 Task: Change the notification settings to show snoozed notifications "4 minutes before the event".
Action: Mouse moved to (801, 82)
Screenshot: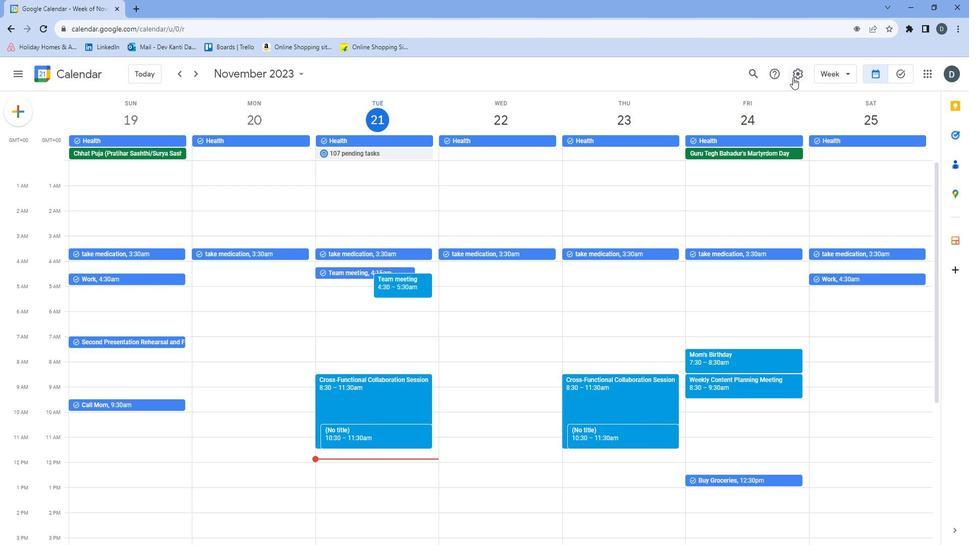 
Action: Mouse pressed left at (801, 82)
Screenshot: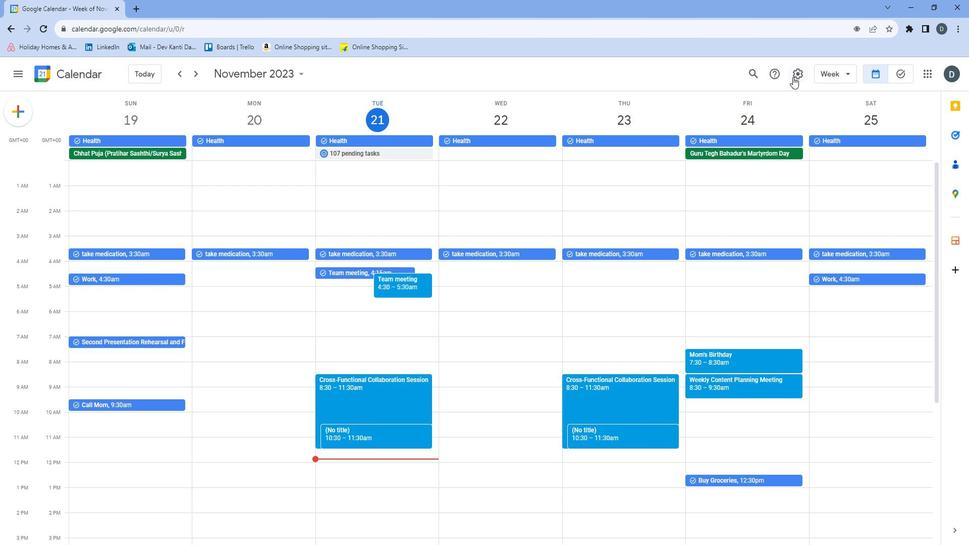 
Action: Mouse moved to (808, 95)
Screenshot: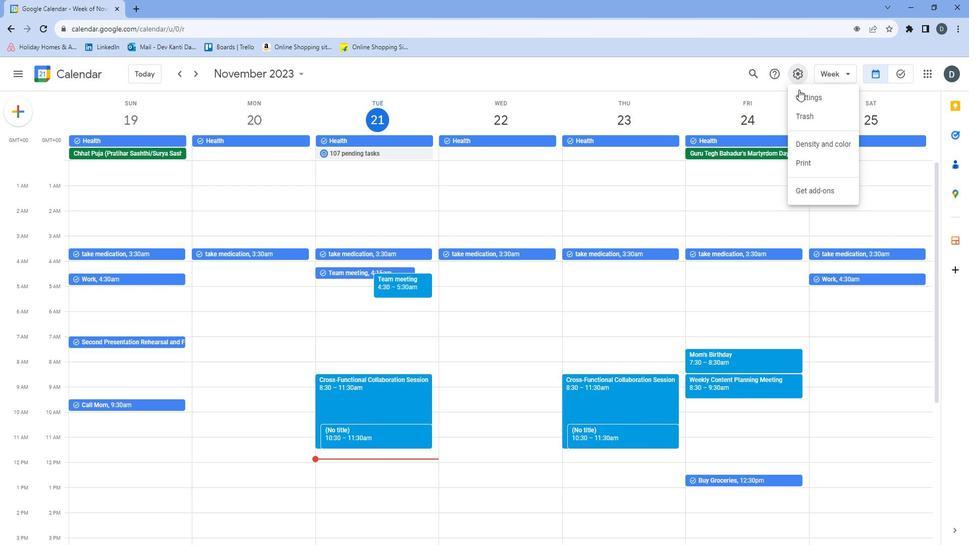 
Action: Mouse pressed left at (808, 95)
Screenshot: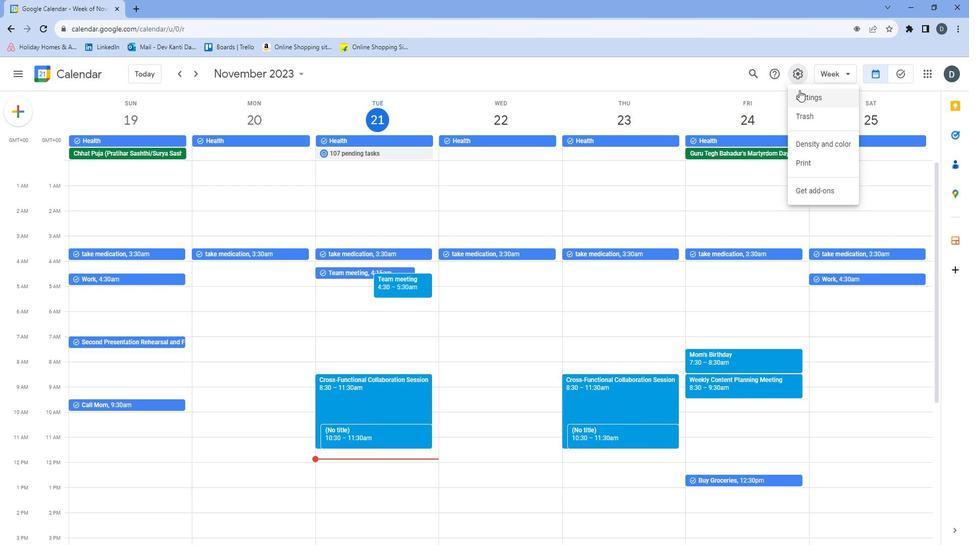 
Action: Mouse moved to (477, 191)
Screenshot: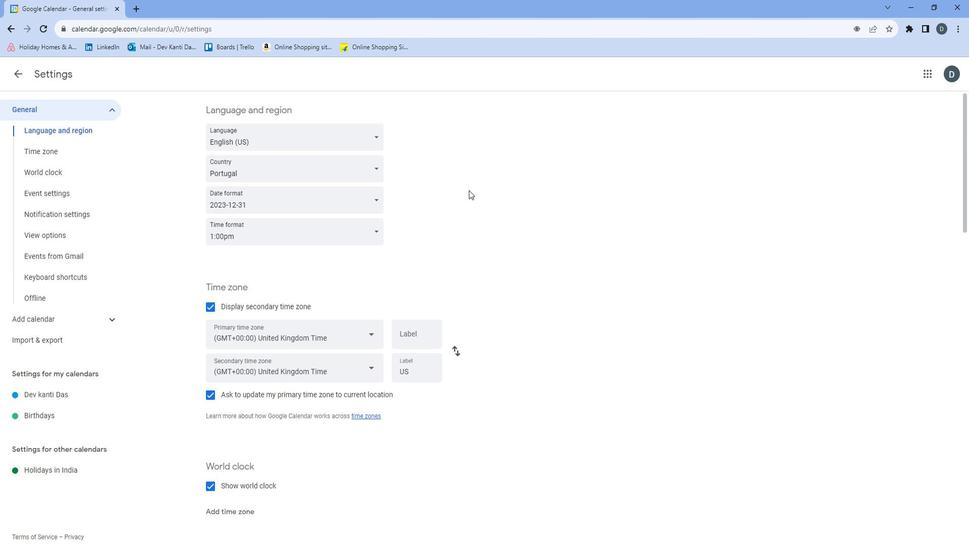 
Action: Mouse scrolled (477, 191) with delta (0, 0)
Screenshot: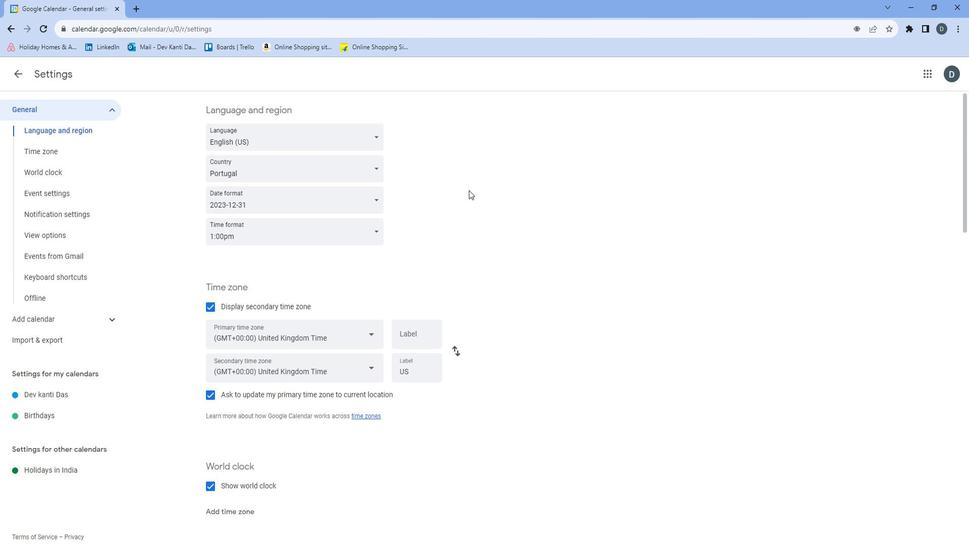 
Action: Mouse moved to (477, 194)
Screenshot: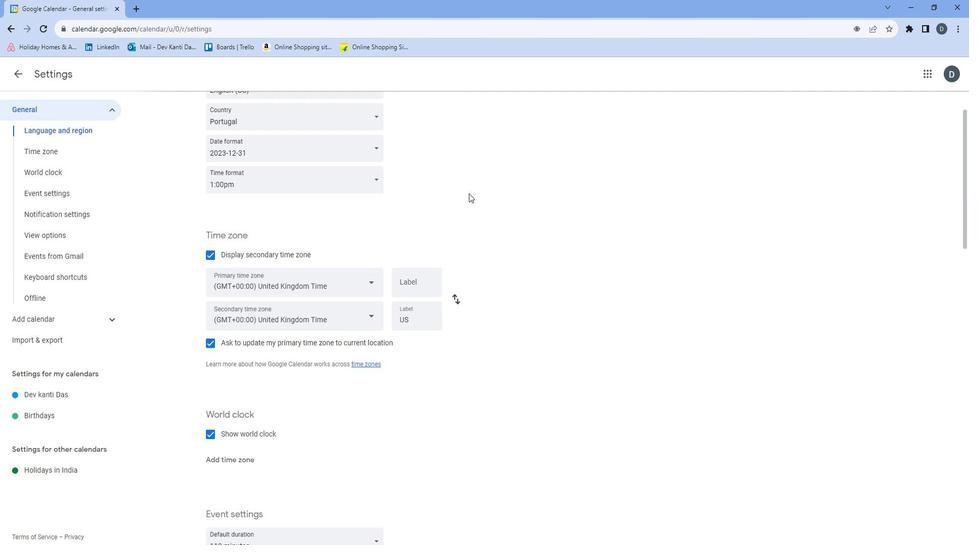 
Action: Mouse scrolled (477, 194) with delta (0, 0)
Screenshot: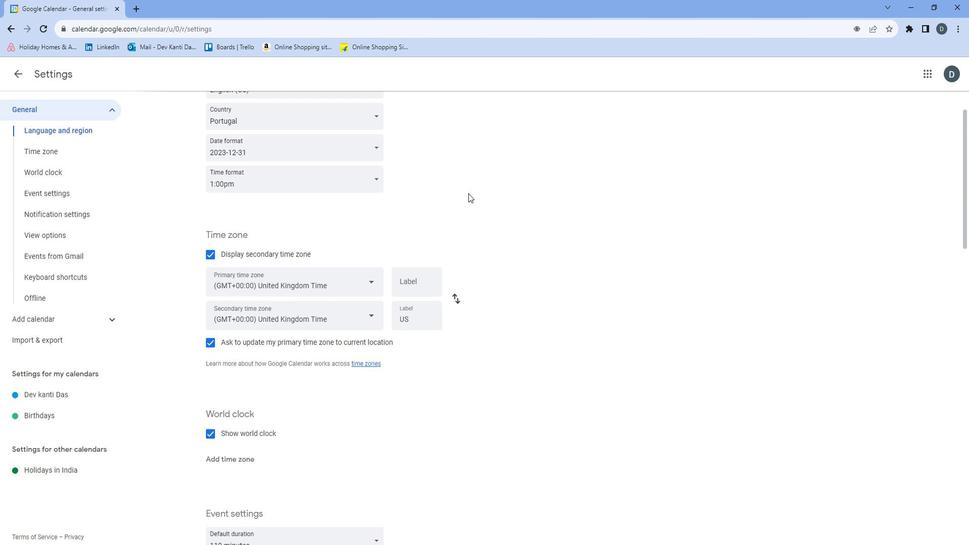 
Action: Mouse scrolled (477, 194) with delta (0, 0)
Screenshot: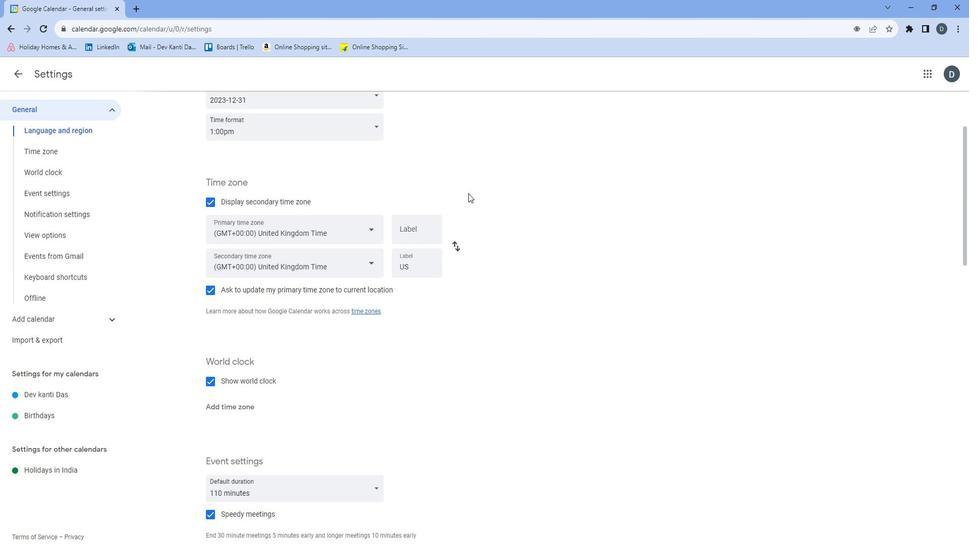 
Action: Mouse scrolled (477, 194) with delta (0, 0)
Screenshot: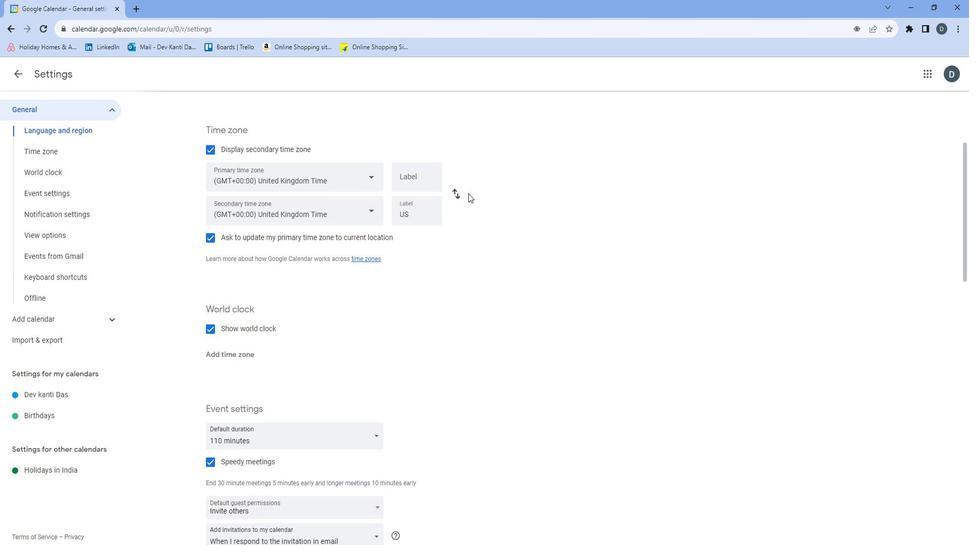 
Action: Mouse scrolled (477, 194) with delta (0, 0)
Screenshot: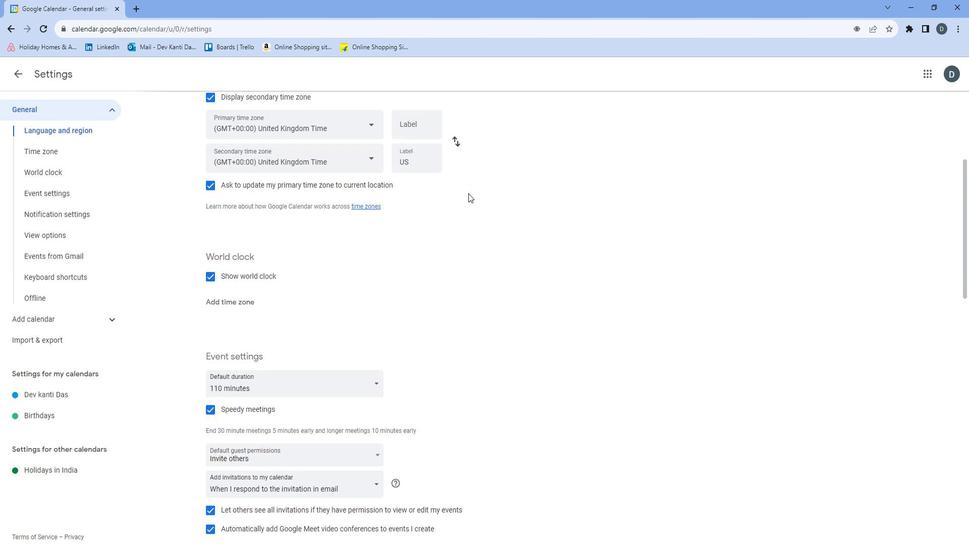 
Action: Mouse scrolled (477, 194) with delta (0, 0)
Screenshot: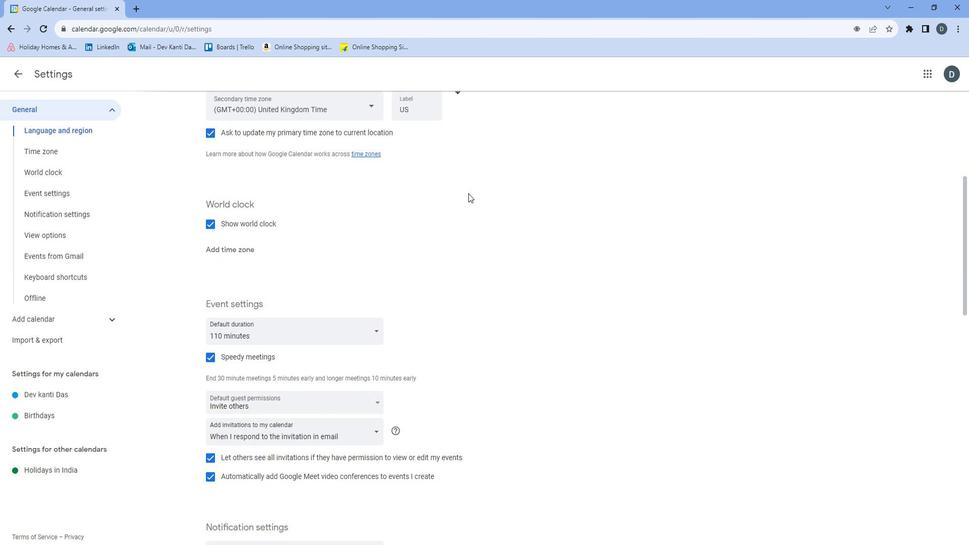 
Action: Mouse scrolled (477, 194) with delta (0, 0)
Screenshot: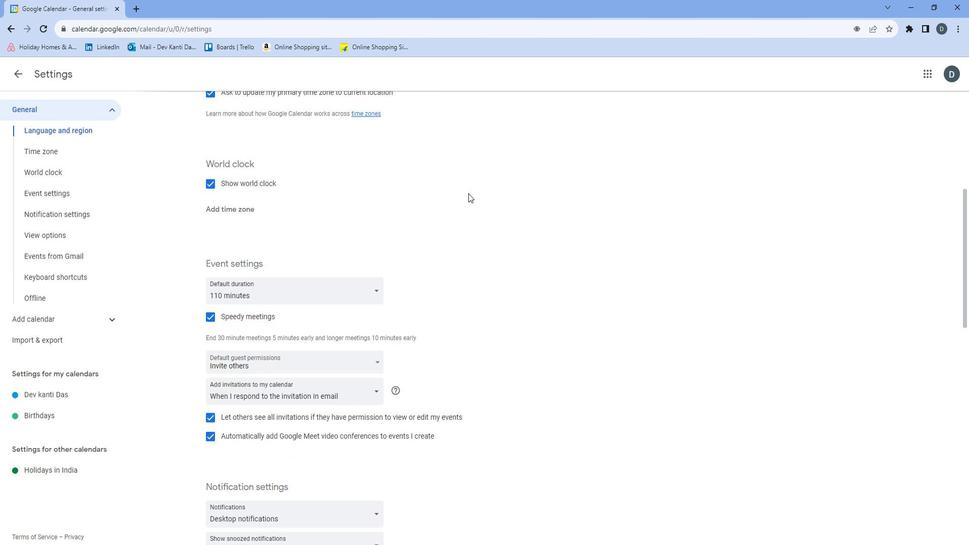
Action: Mouse scrolled (477, 194) with delta (0, 0)
Screenshot: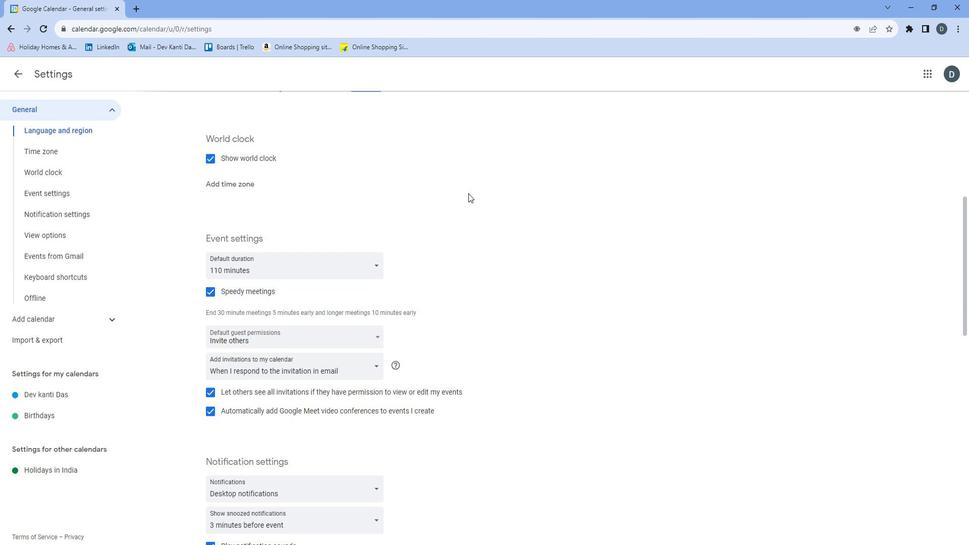
Action: Mouse scrolled (477, 194) with delta (0, 0)
Screenshot: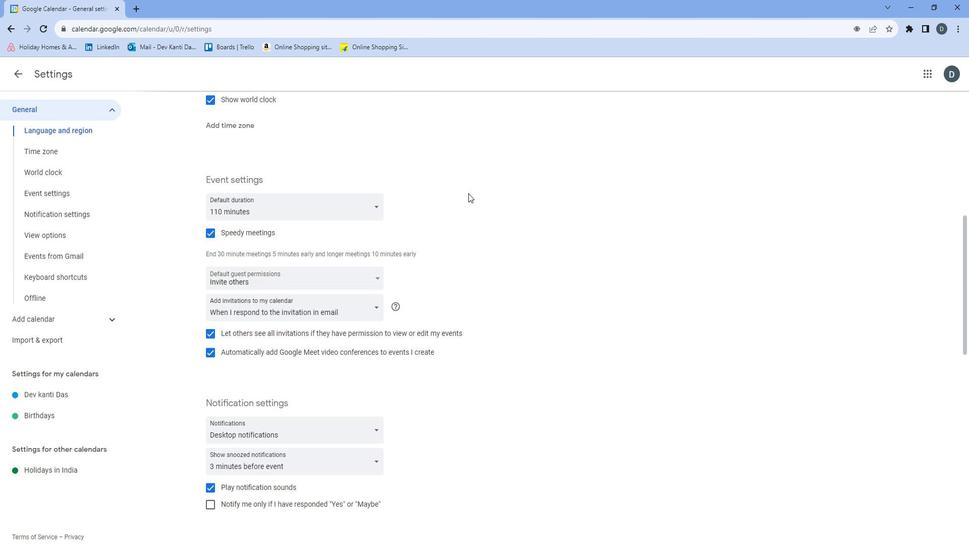 
Action: Mouse moved to (477, 194)
Screenshot: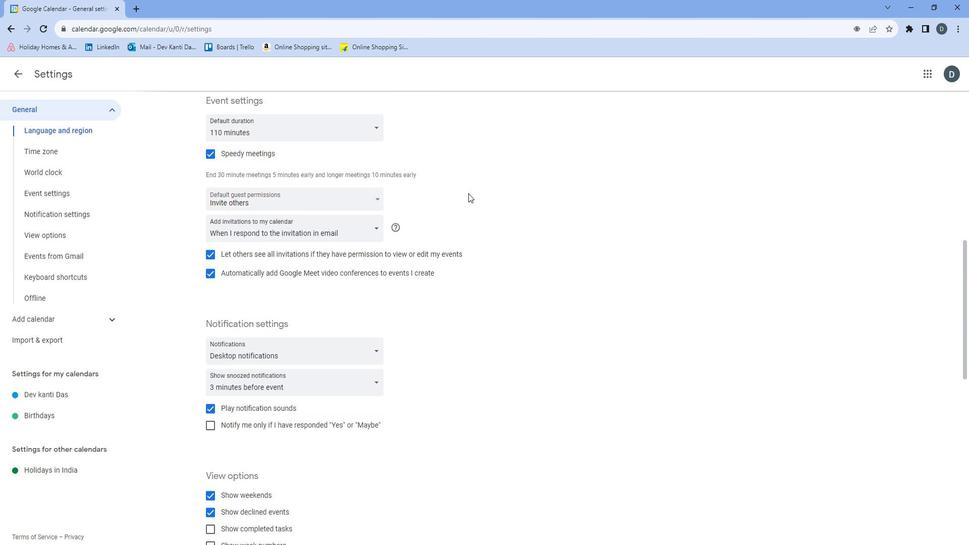 
Action: Mouse scrolled (477, 194) with delta (0, 0)
Screenshot: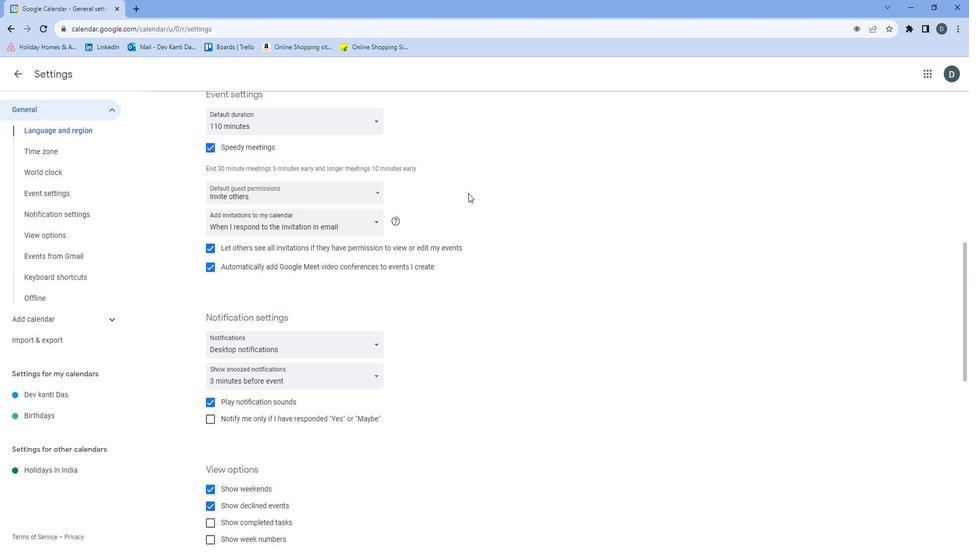 
Action: Mouse scrolled (477, 194) with delta (0, 0)
Screenshot: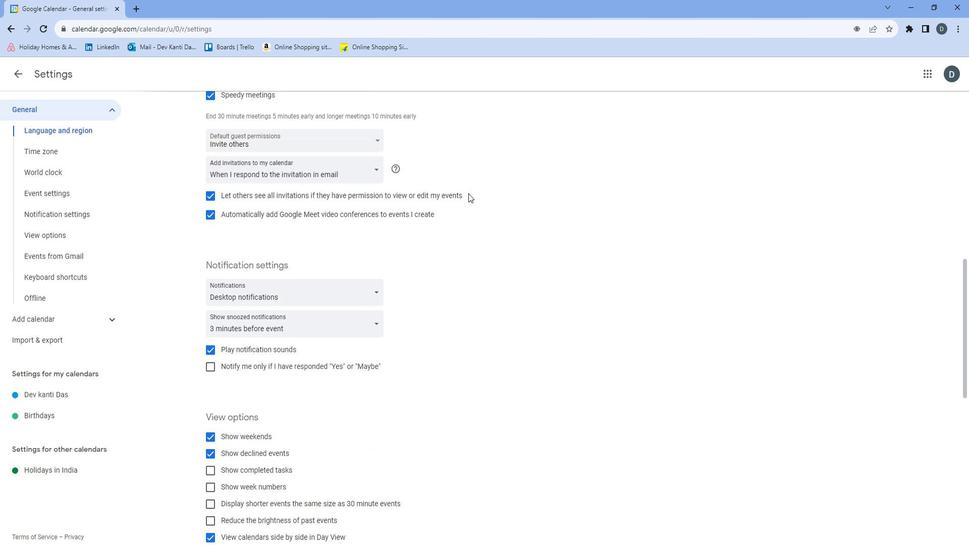 
Action: Mouse scrolled (477, 194) with delta (0, 0)
Screenshot: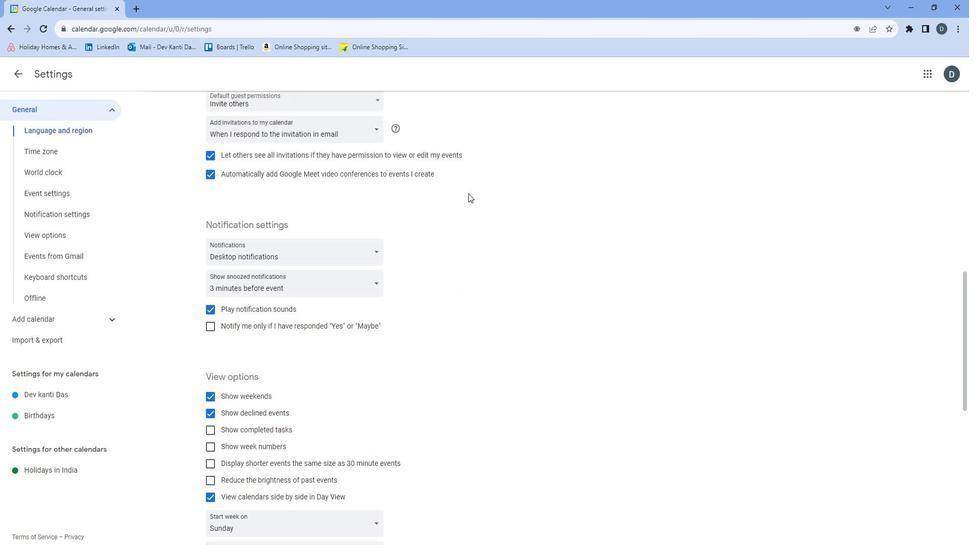 
Action: Mouse moved to (386, 221)
Screenshot: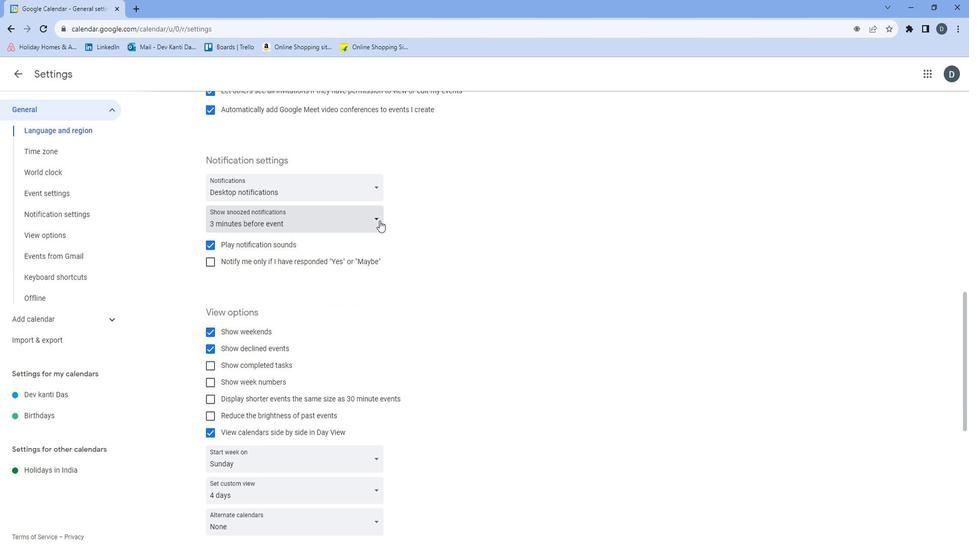 
Action: Mouse pressed left at (386, 221)
Screenshot: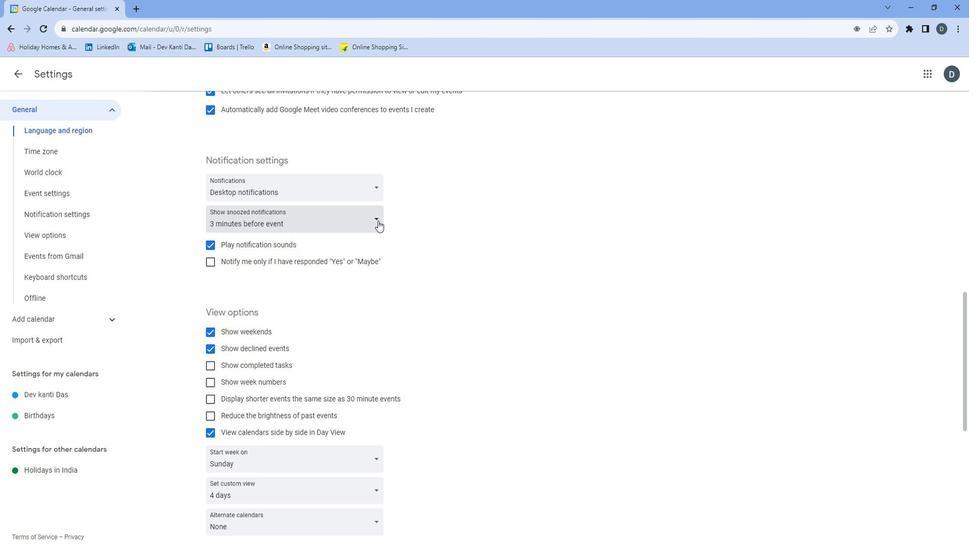 
Action: Mouse moved to (372, 329)
Screenshot: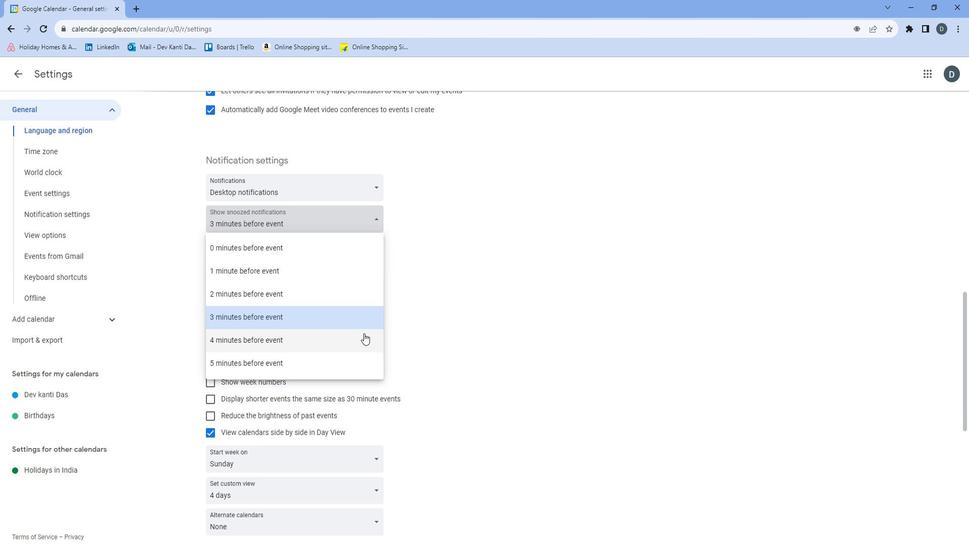 
Action: Mouse pressed left at (372, 329)
Screenshot: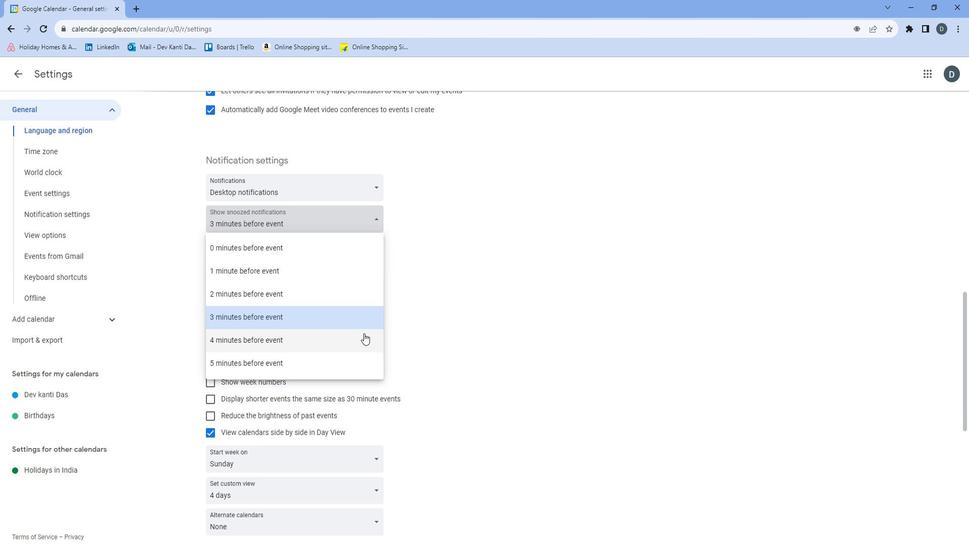 
Action: Mouse moved to (425, 321)
Screenshot: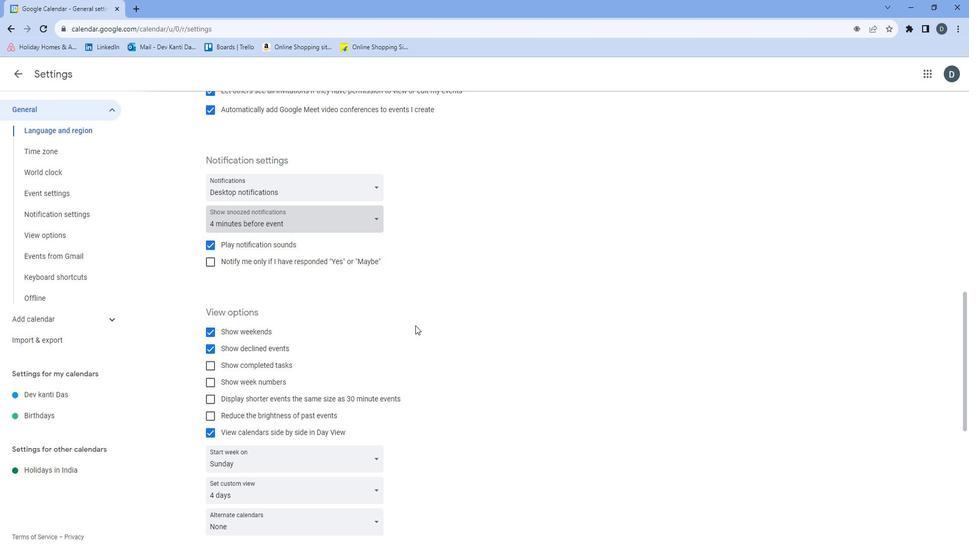 
